 Task: Sort the products in the category "Hot Foods" by unit price (high first).
Action: Mouse moved to (294, 133)
Screenshot: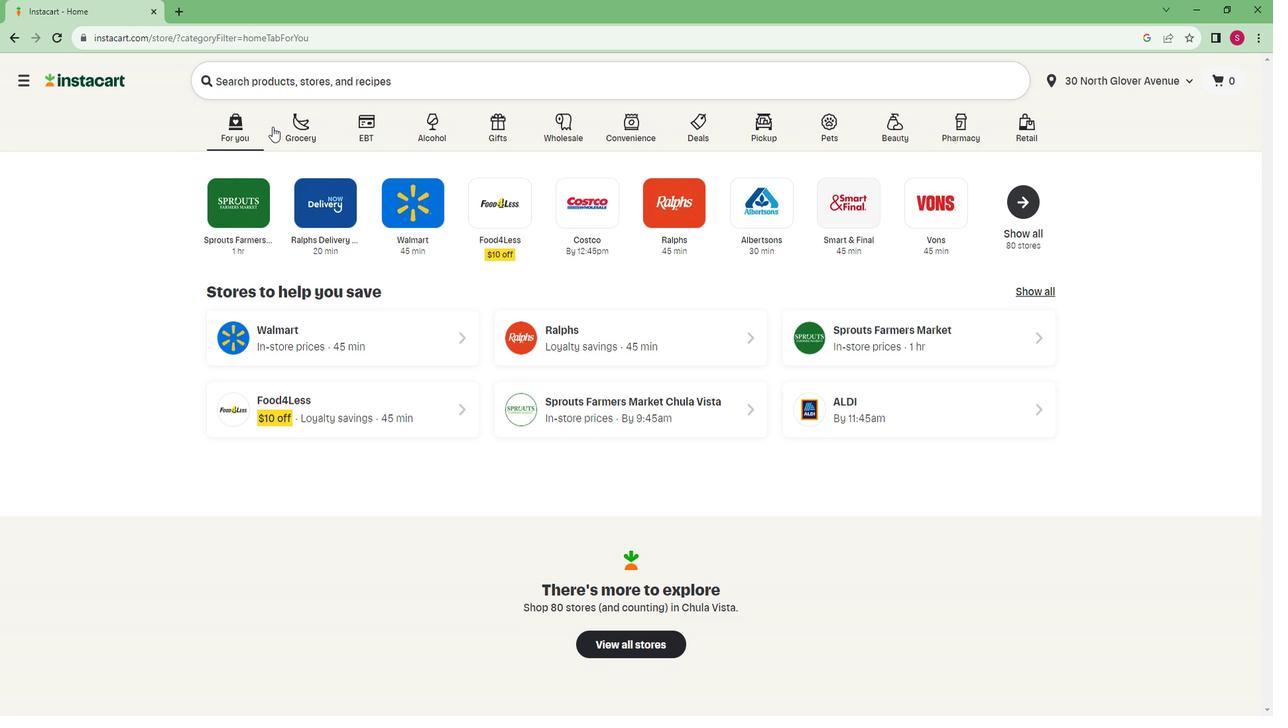 
Action: Mouse pressed left at (294, 133)
Screenshot: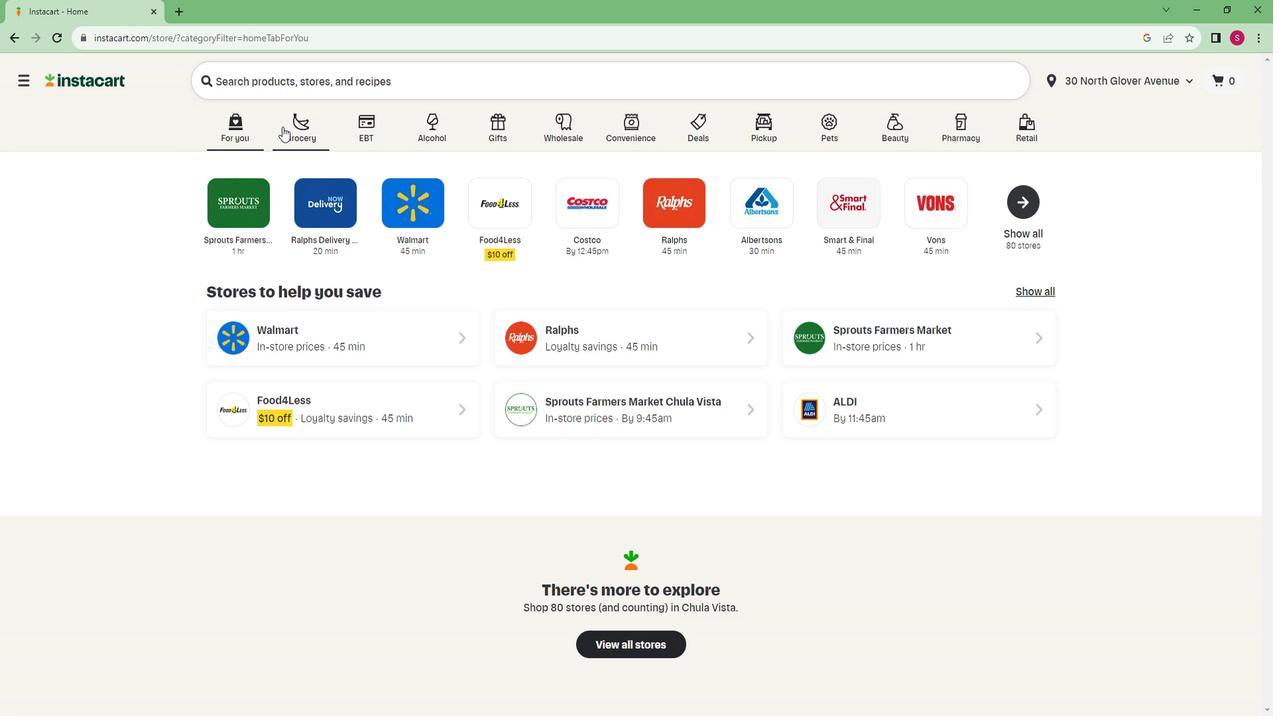 
Action: Mouse moved to (289, 354)
Screenshot: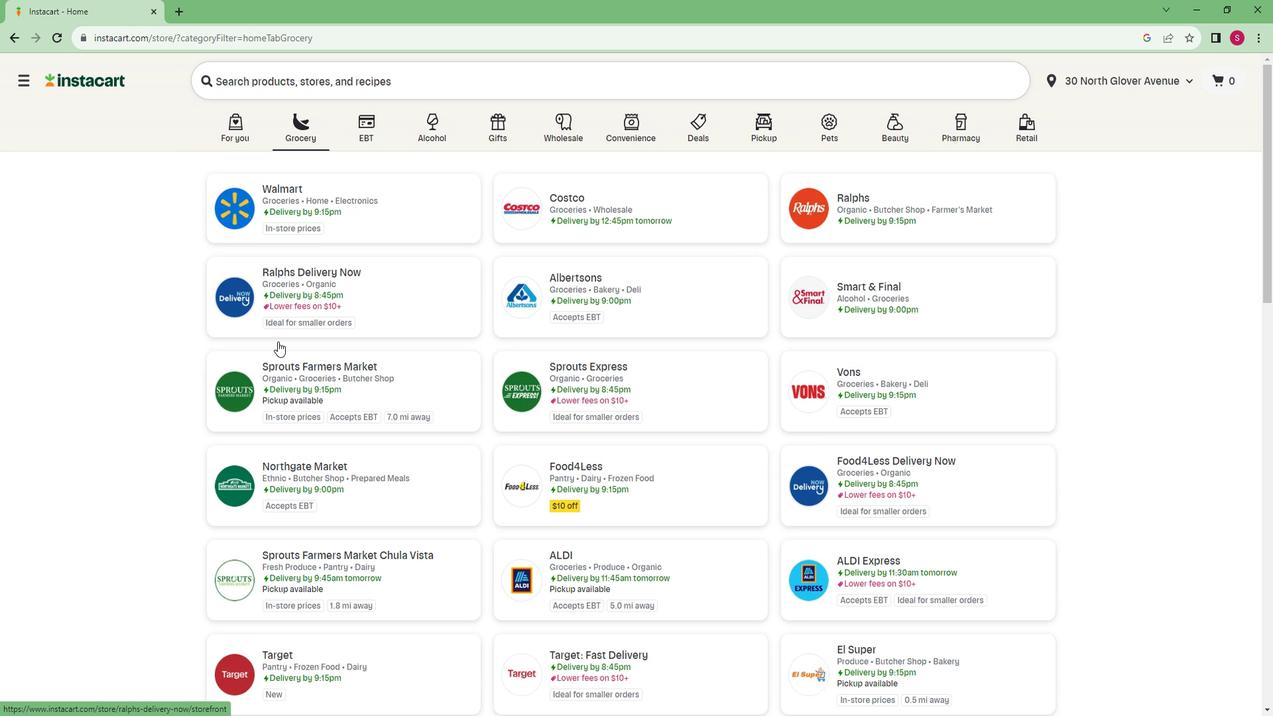 
Action: Mouse pressed left at (289, 354)
Screenshot: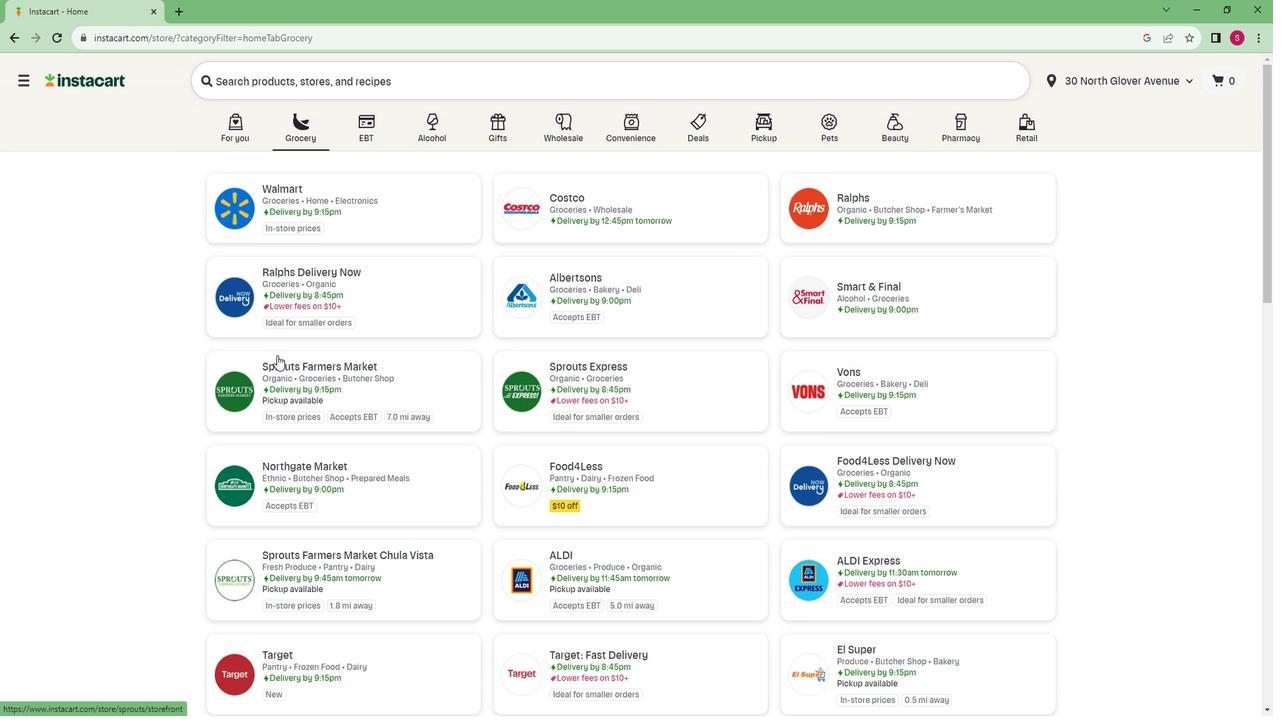 
Action: Mouse moved to (147, 454)
Screenshot: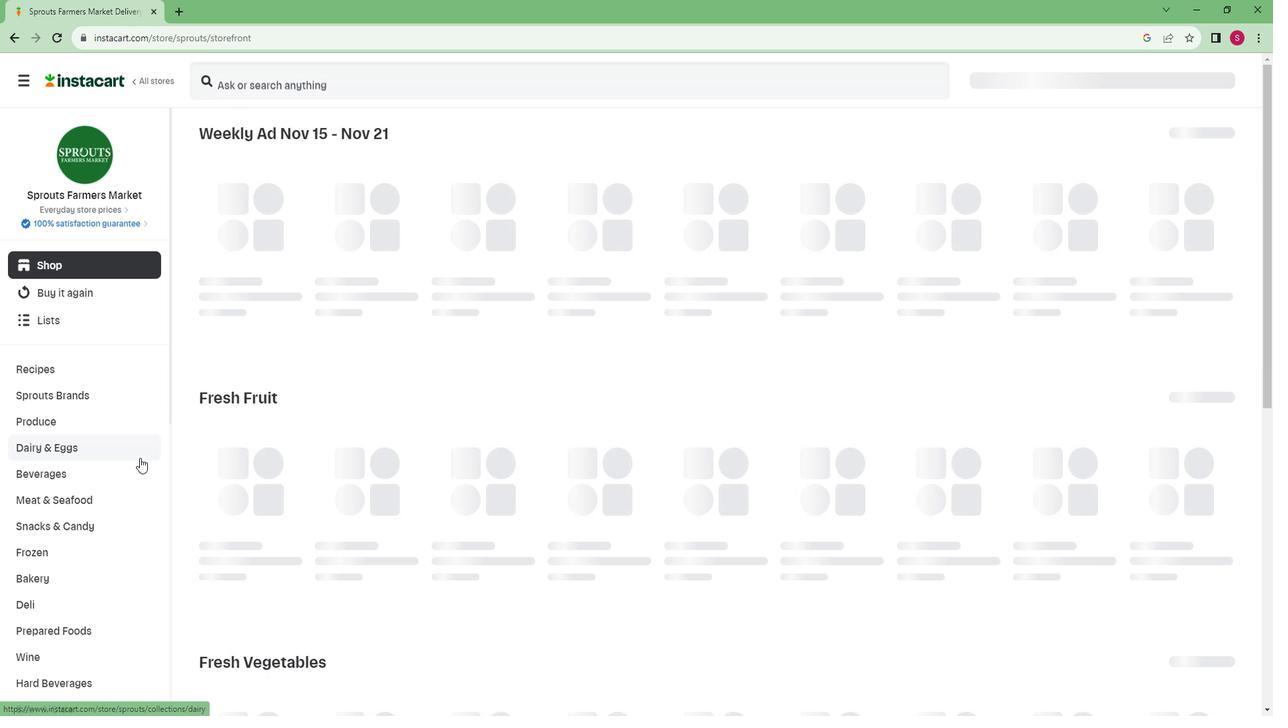 
Action: Mouse scrolled (147, 454) with delta (0, 0)
Screenshot: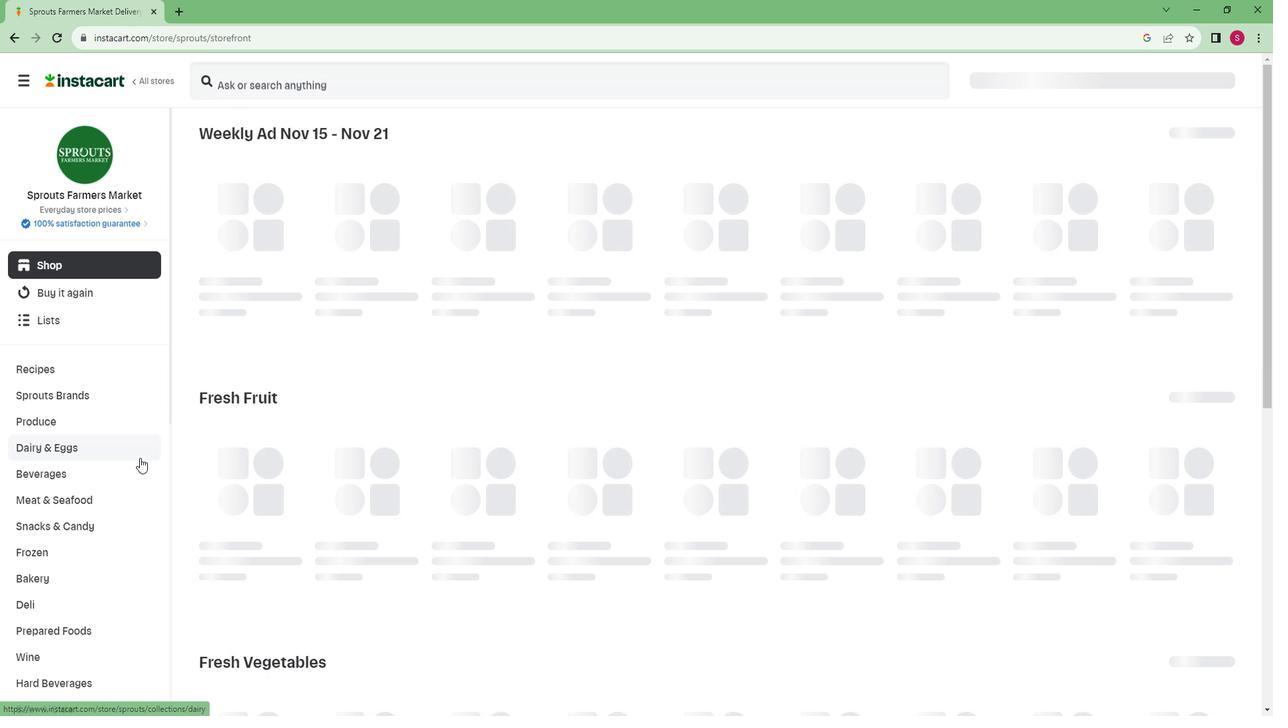 
Action: Mouse moved to (147, 454)
Screenshot: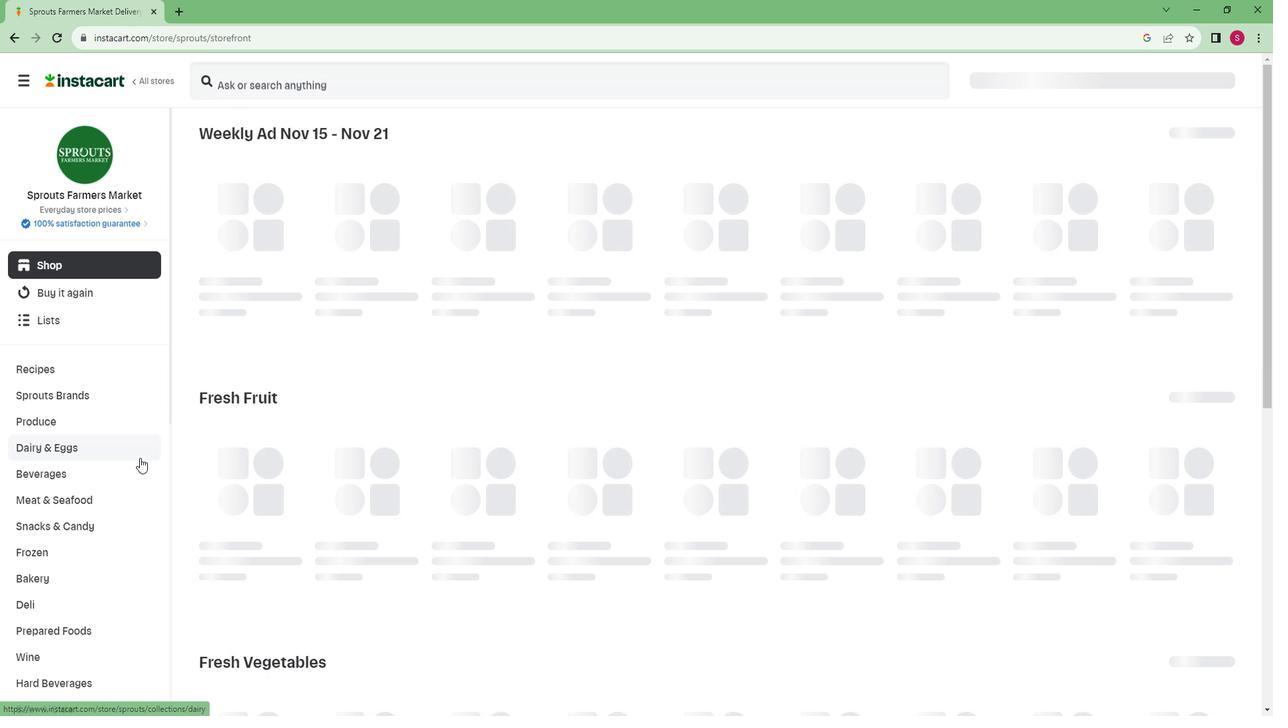 
Action: Mouse scrolled (147, 454) with delta (0, 0)
Screenshot: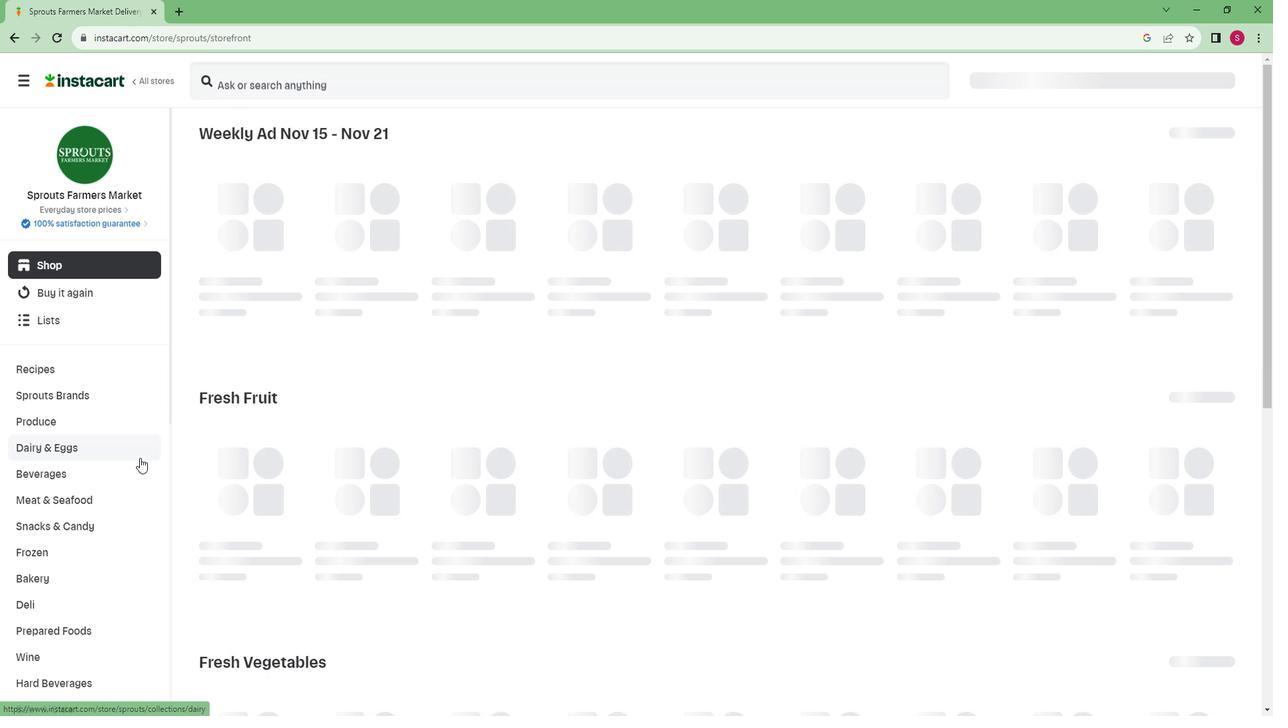 
Action: Mouse moved to (145, 455)
Screenshot: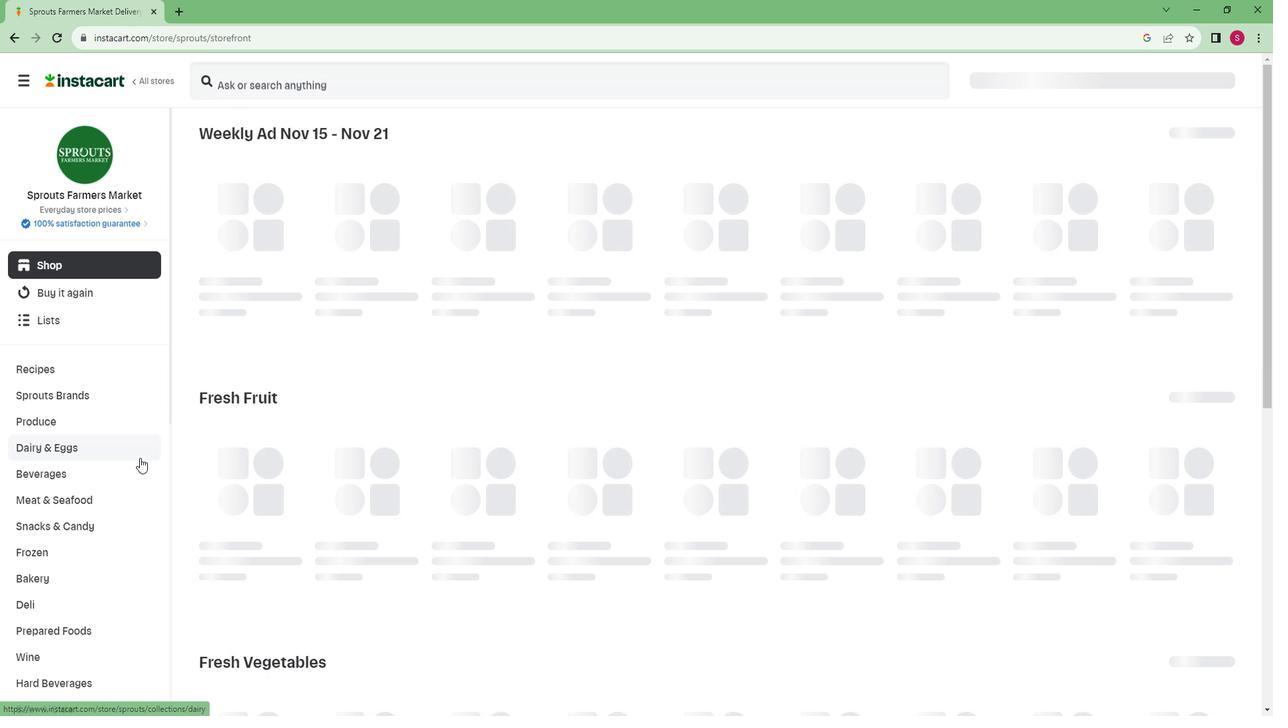 
Action: Mouse scrolled (145, 454) with delta (0, 0)
Screenshot: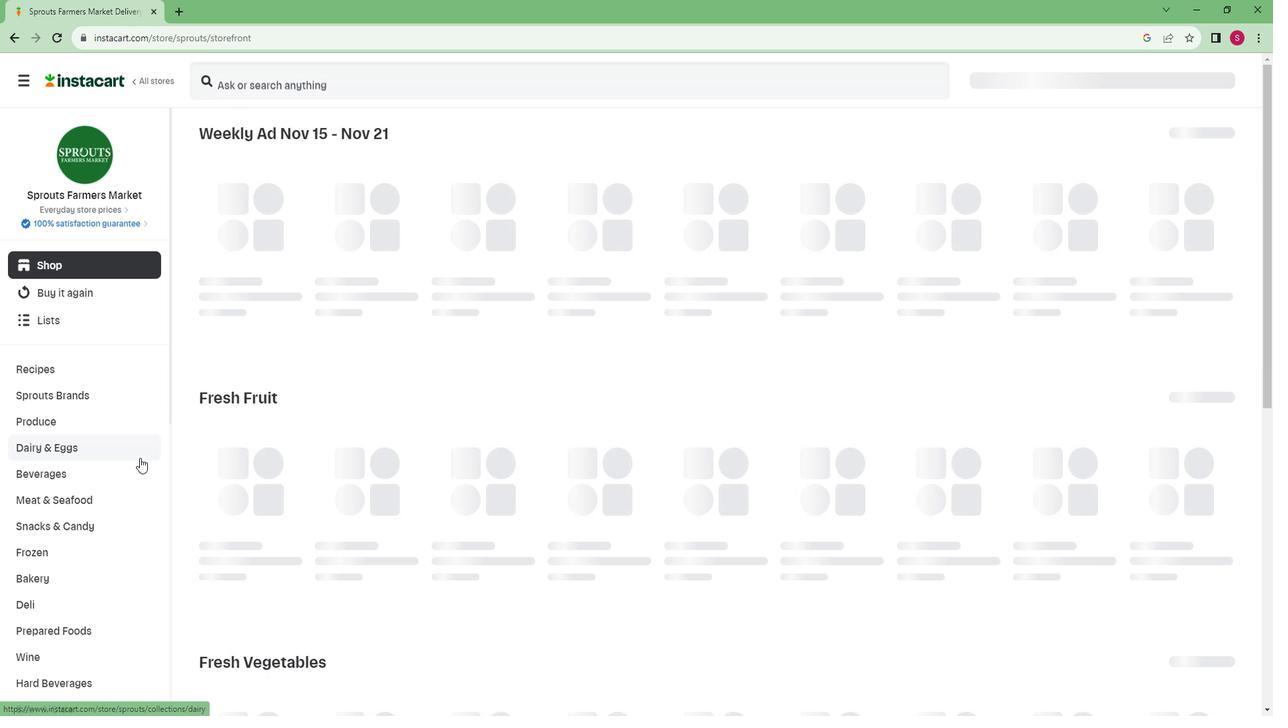 
Action: Mouse moved to (145, 455)
Screenshot: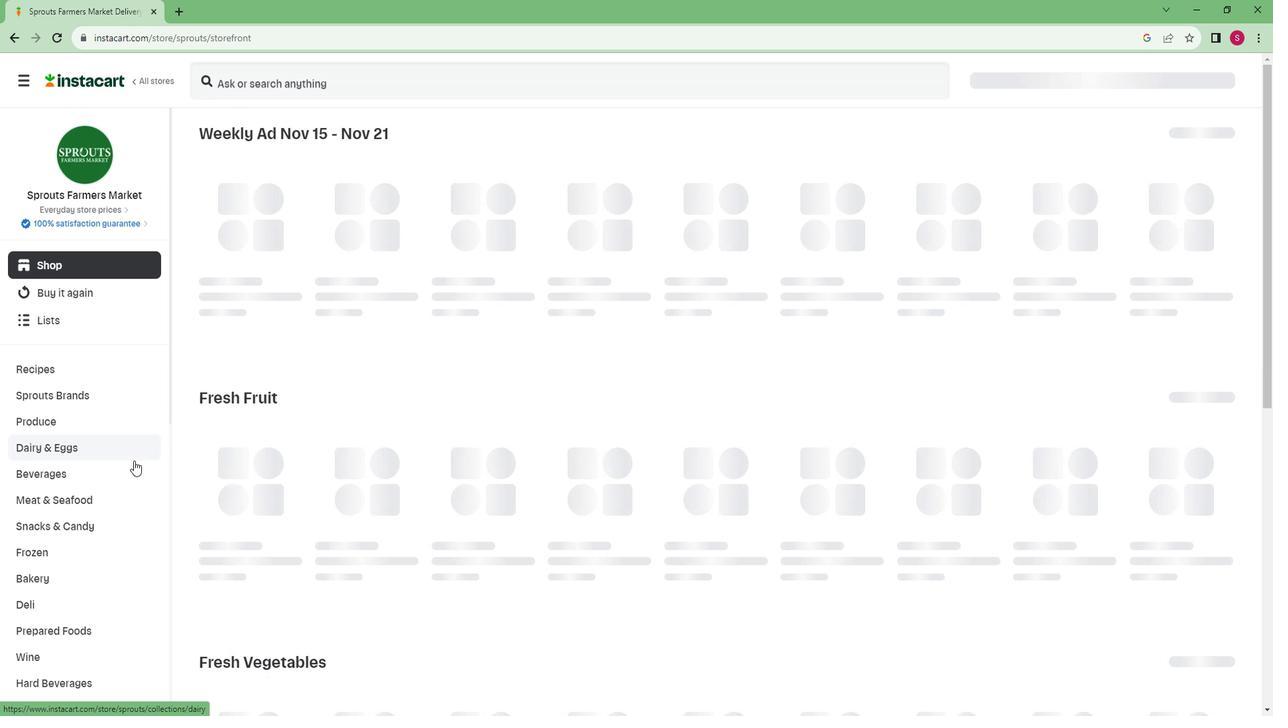 
Action: Mouse scrolled (145, 454) with delta (0, 0)
Screenshot: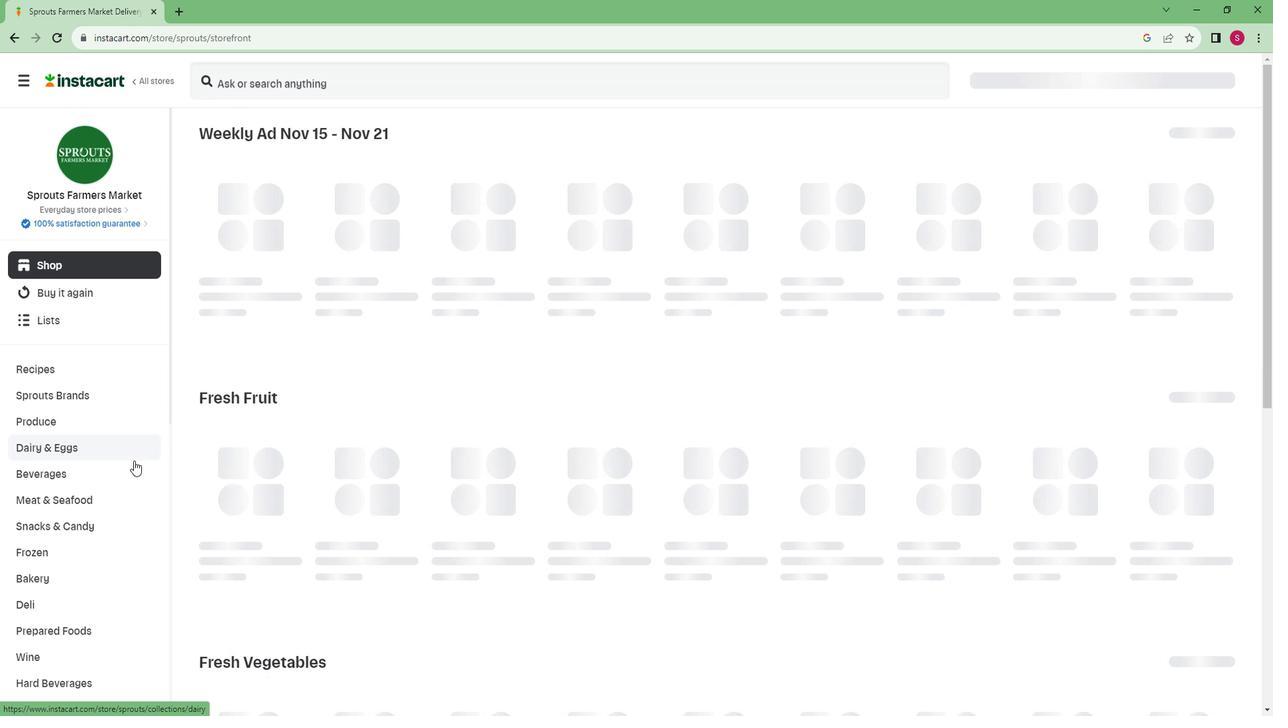 
Action: Mouse scrolled (145, 454) with delta (0, 0)
Screenshot: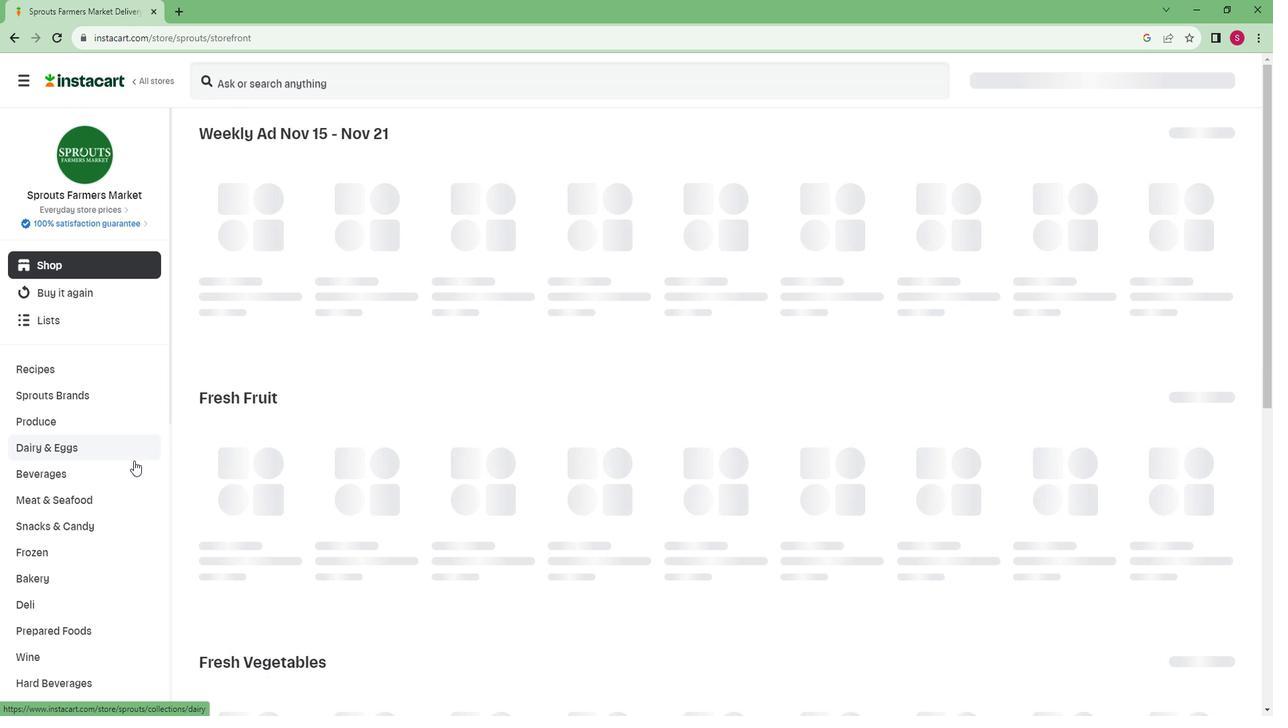 
Action: Mouse scrolled (145, 454) with delta (0, 0)
Screenshot: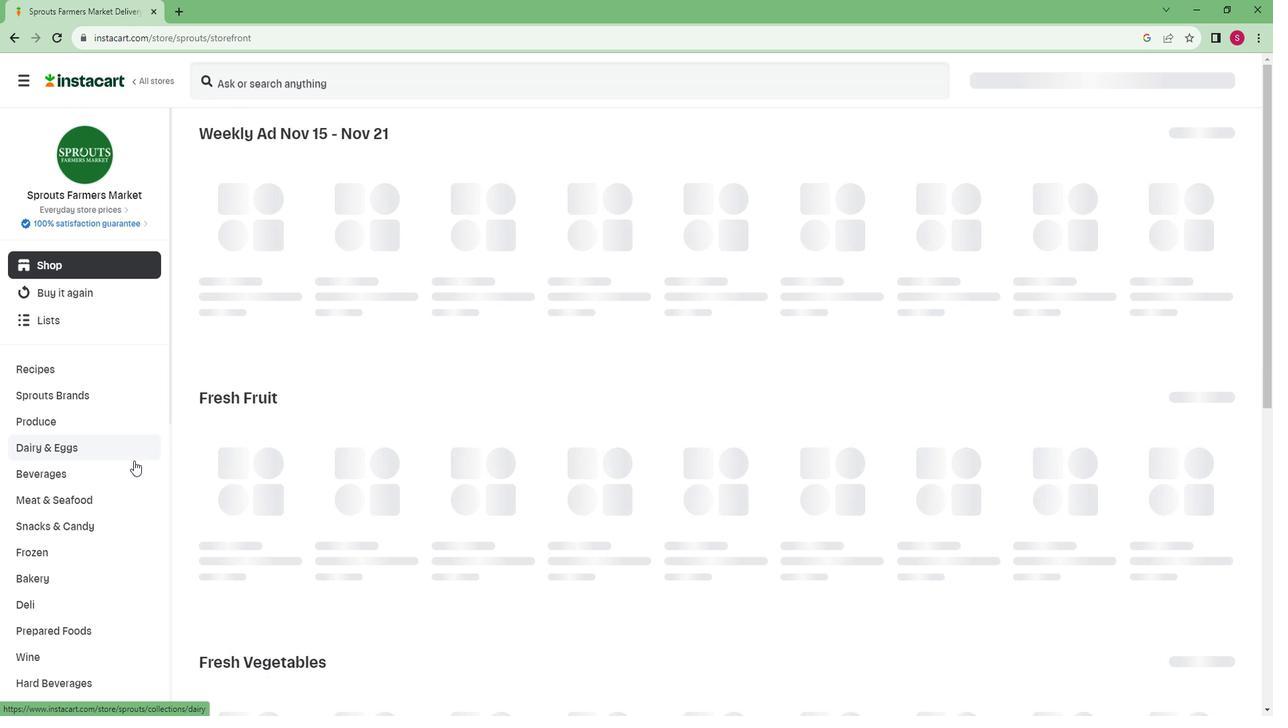
Action: Mouse scrolled (145, 454) with delta (0, 0)
Screenshot: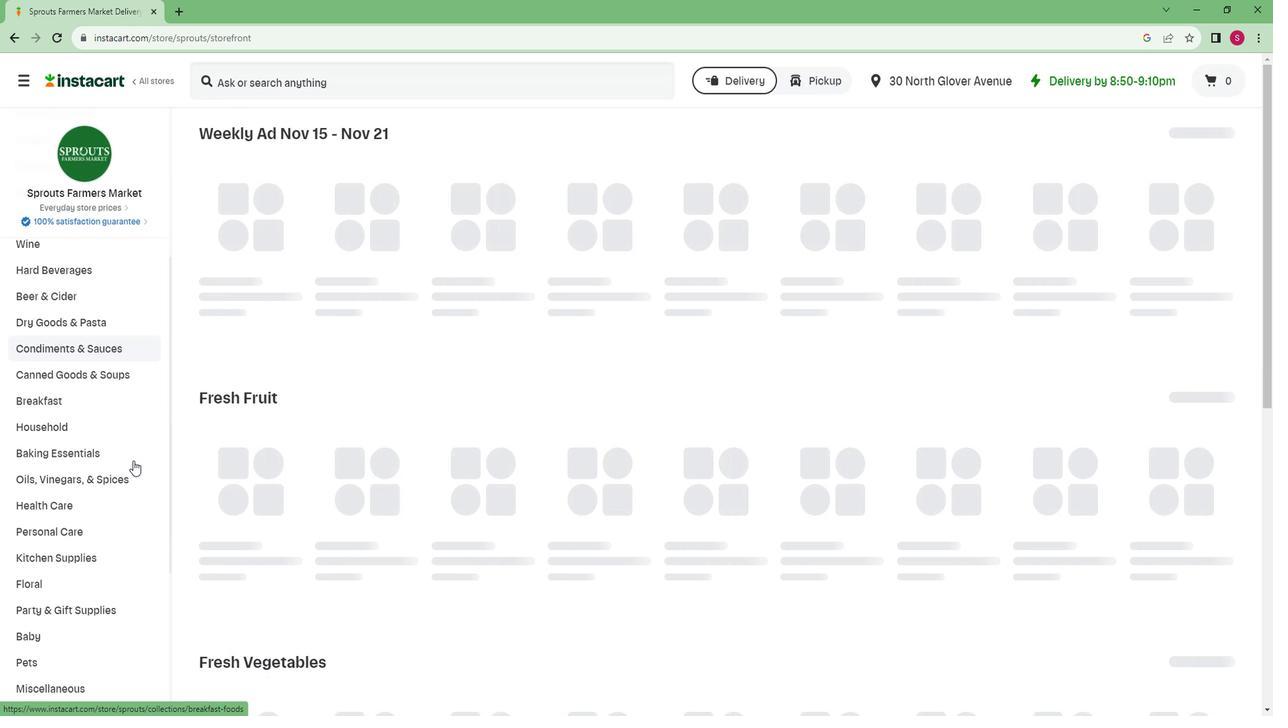 
Action: Mouse scrolled (145, 454) with delta (0, 0)
Screenshot: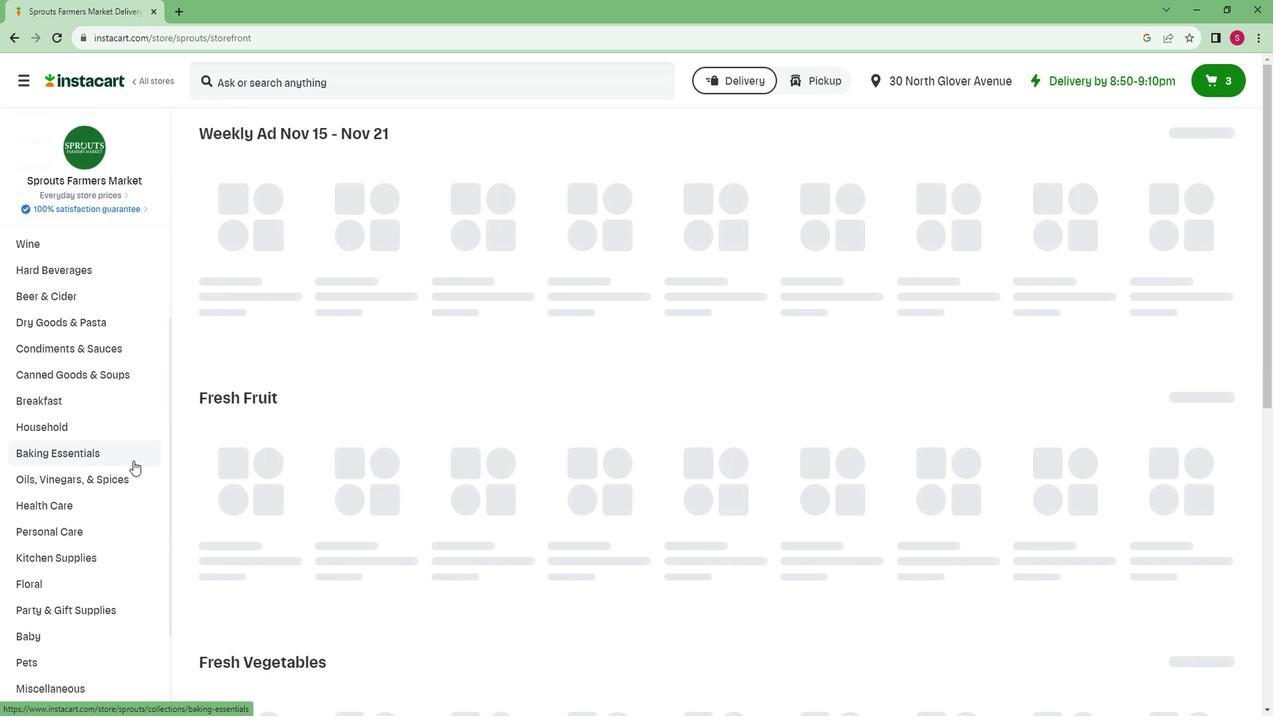 
Action: Mouse scrolled (145, 454) with delta (0, 0)
Screenshot: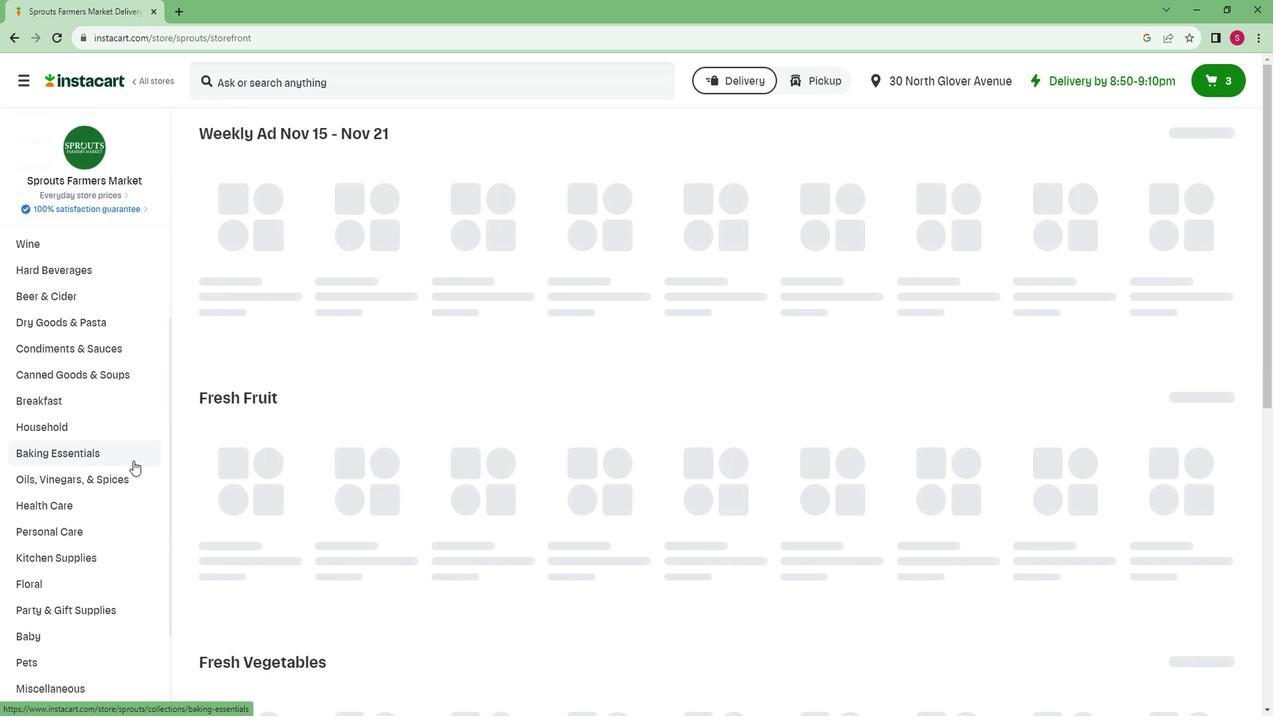 
Action: Mouse scrolled (145, 454) with delta (0, 0)
Screenshot: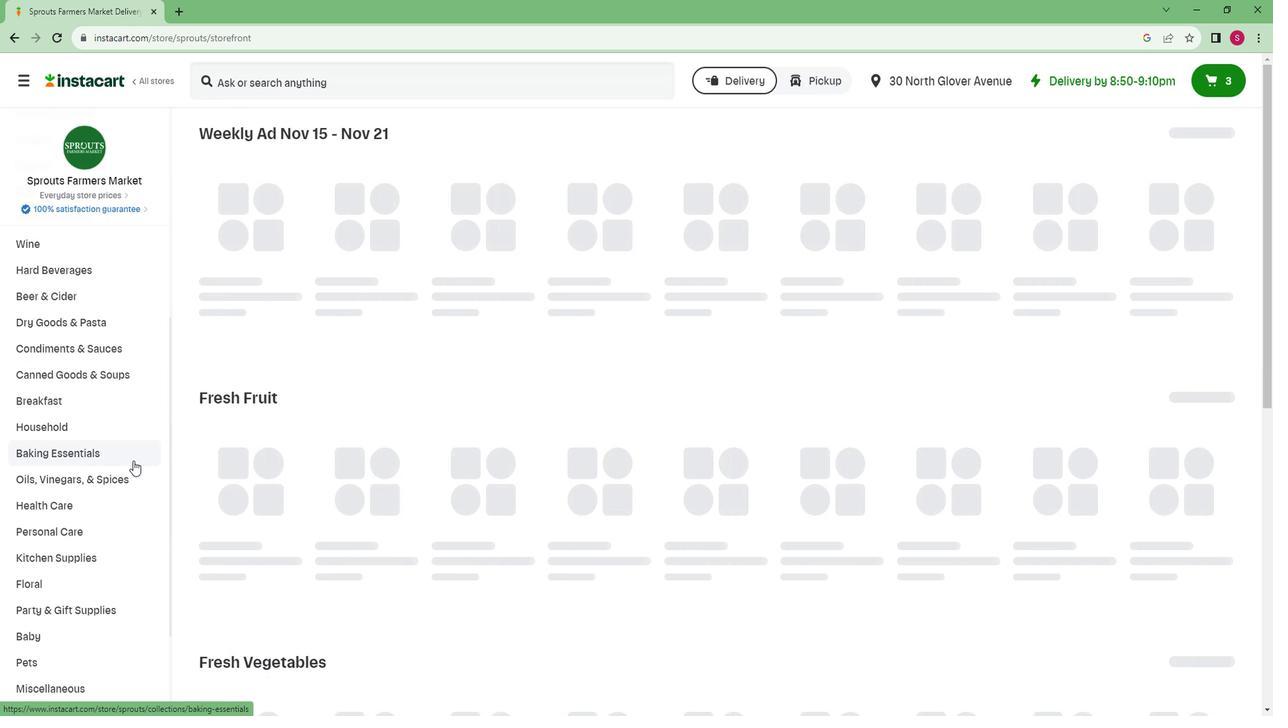 
Action: Mouse scrolled (145, 454) with delta (0, 0)
Screenshot: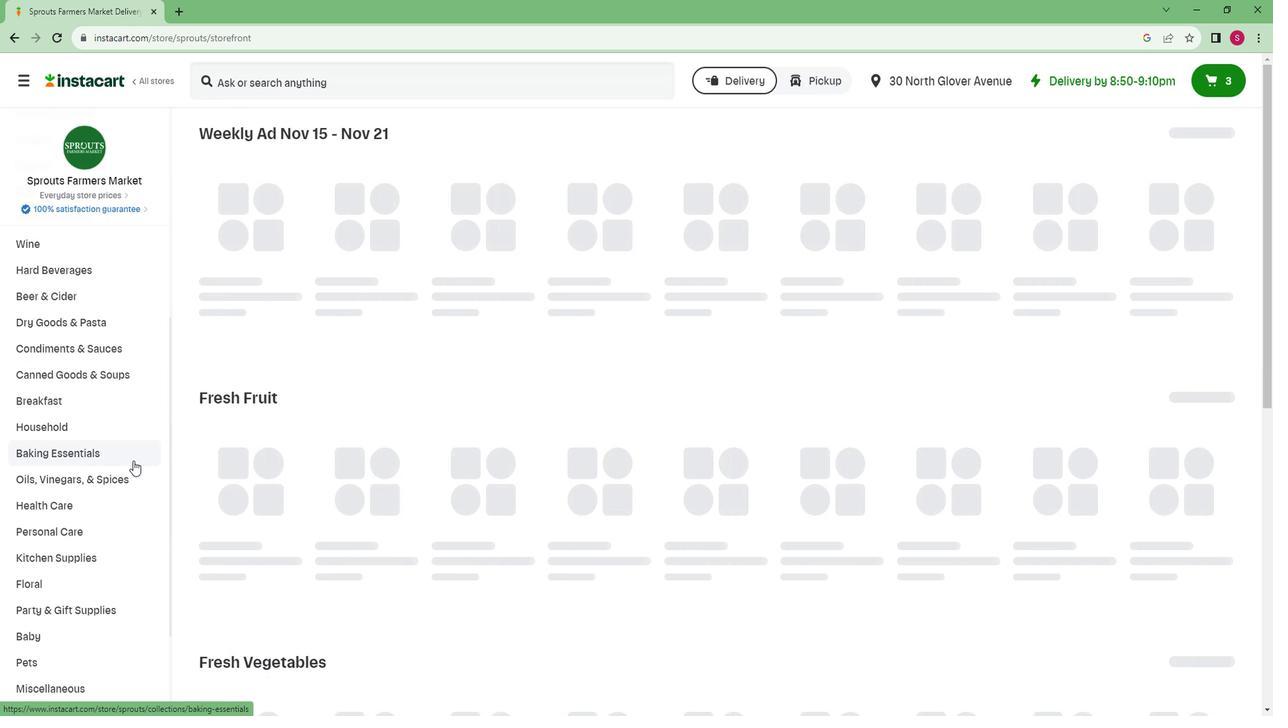 
Action: Mouse moved to (41, 688)
Screenshot: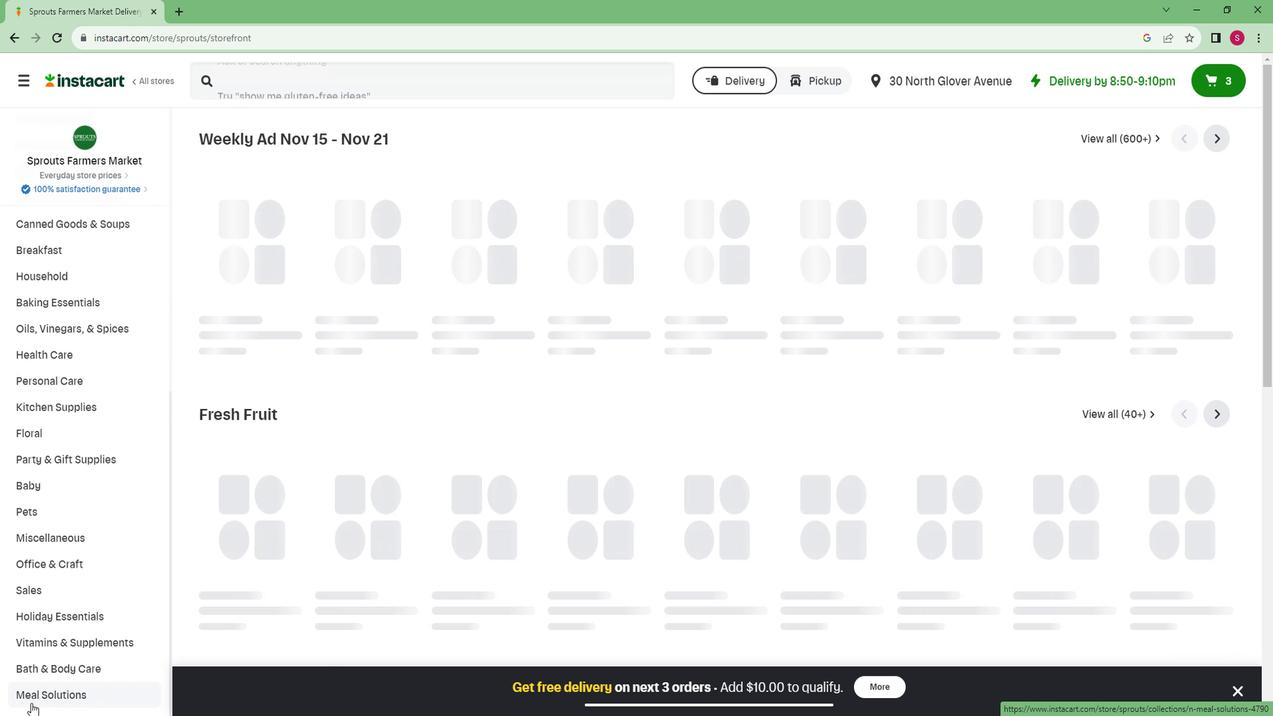 
Action: Mouse pressed left at (41, 688)
Screenshot: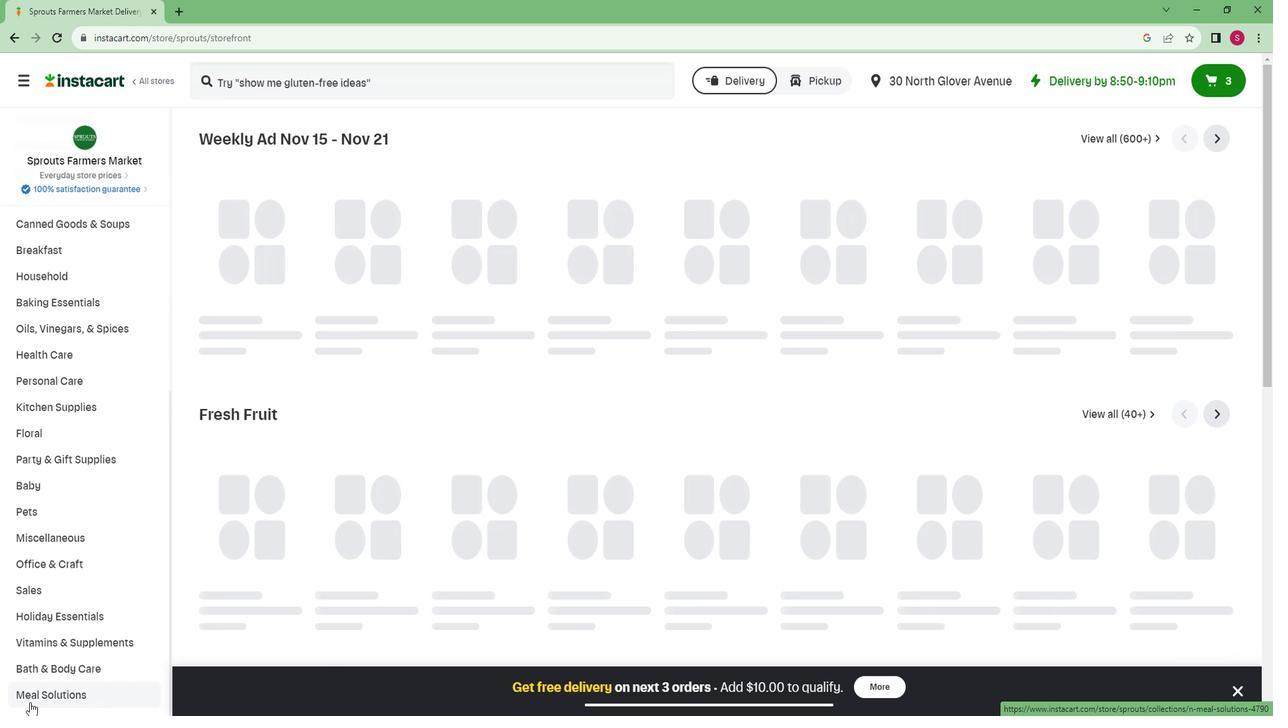 
Action: Mouse moved to (46, 660)
Screenshot: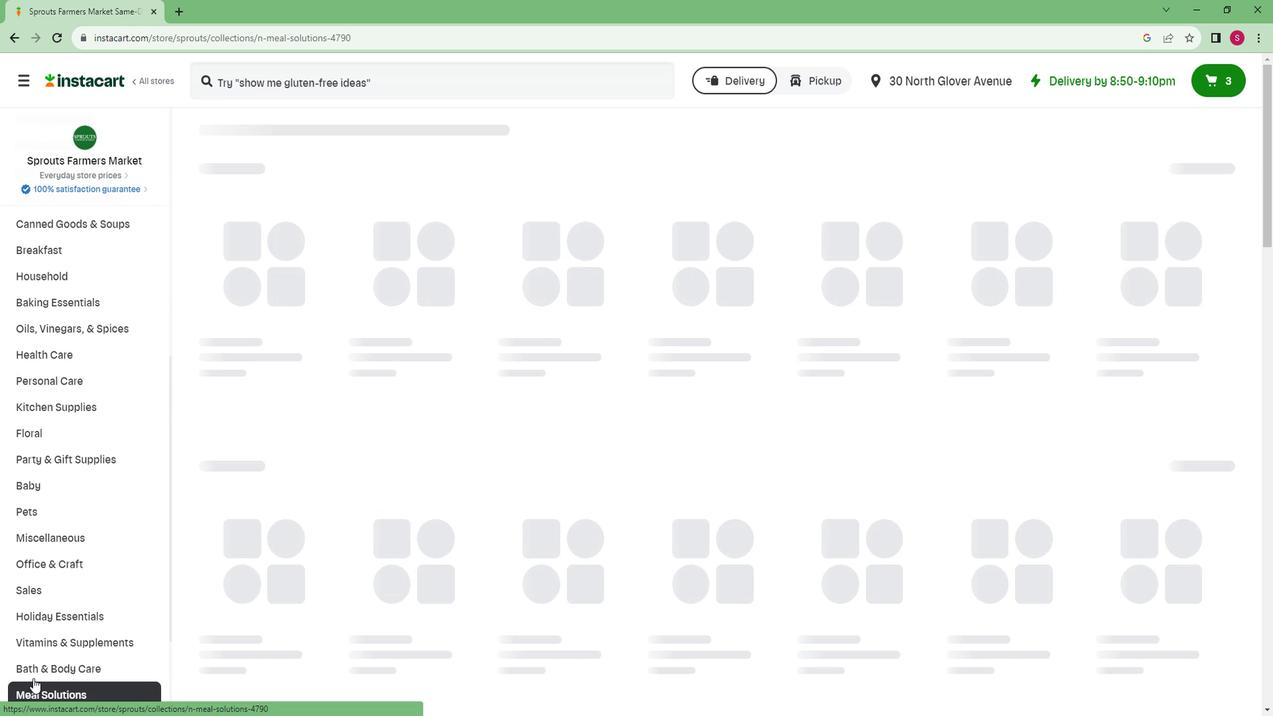 
Action: Mouse scrolled (46, 659) with delta (0, 0)
Screenshot: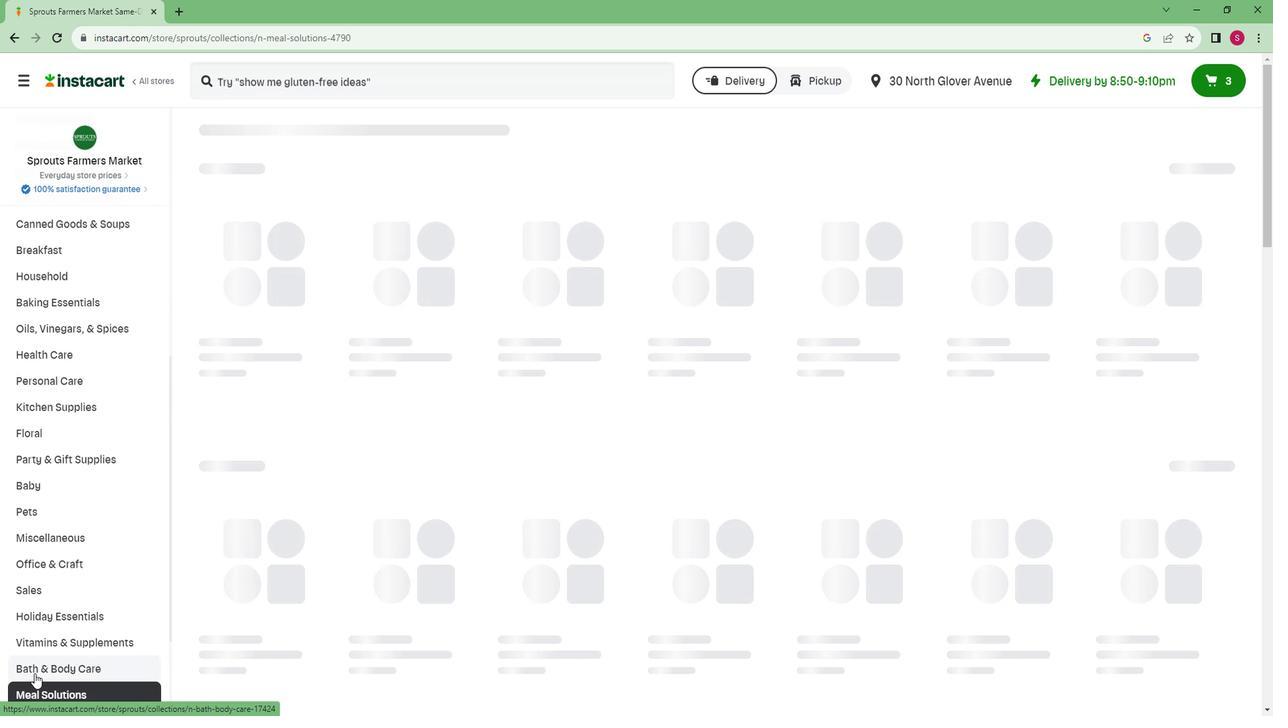 
Action: Mouse scrolled (46, 659) with delta (0, 0)
Screenshot: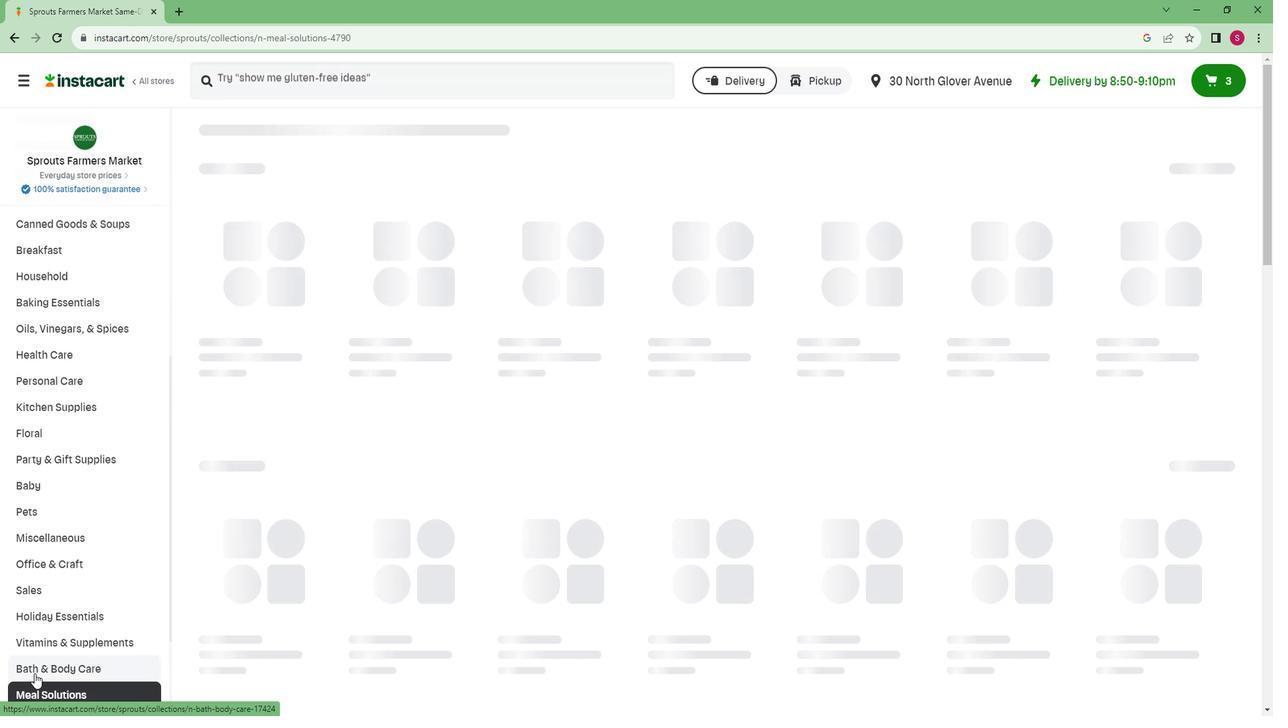 
Action: Mouse scrolled (46, 659) with delta (0, 0)
Screenshot: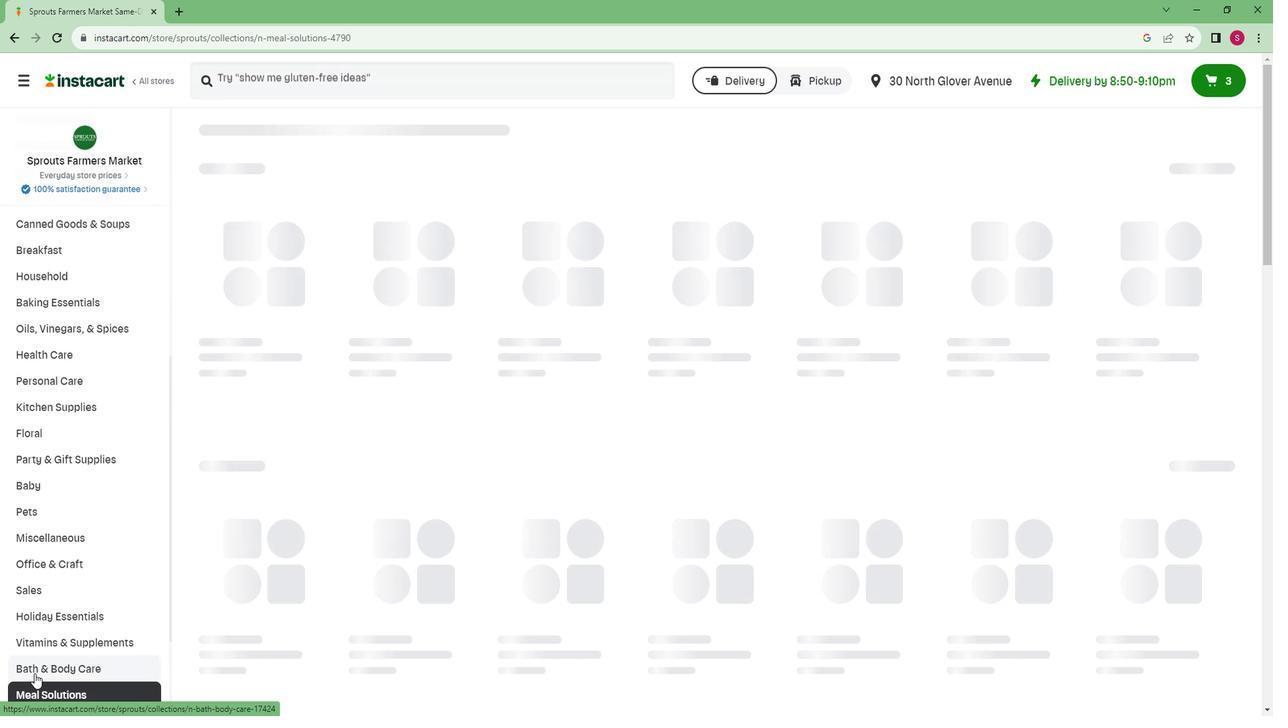 
Action: Mouse scrolled (46, 659) with delta (0, 0)
Screenshot: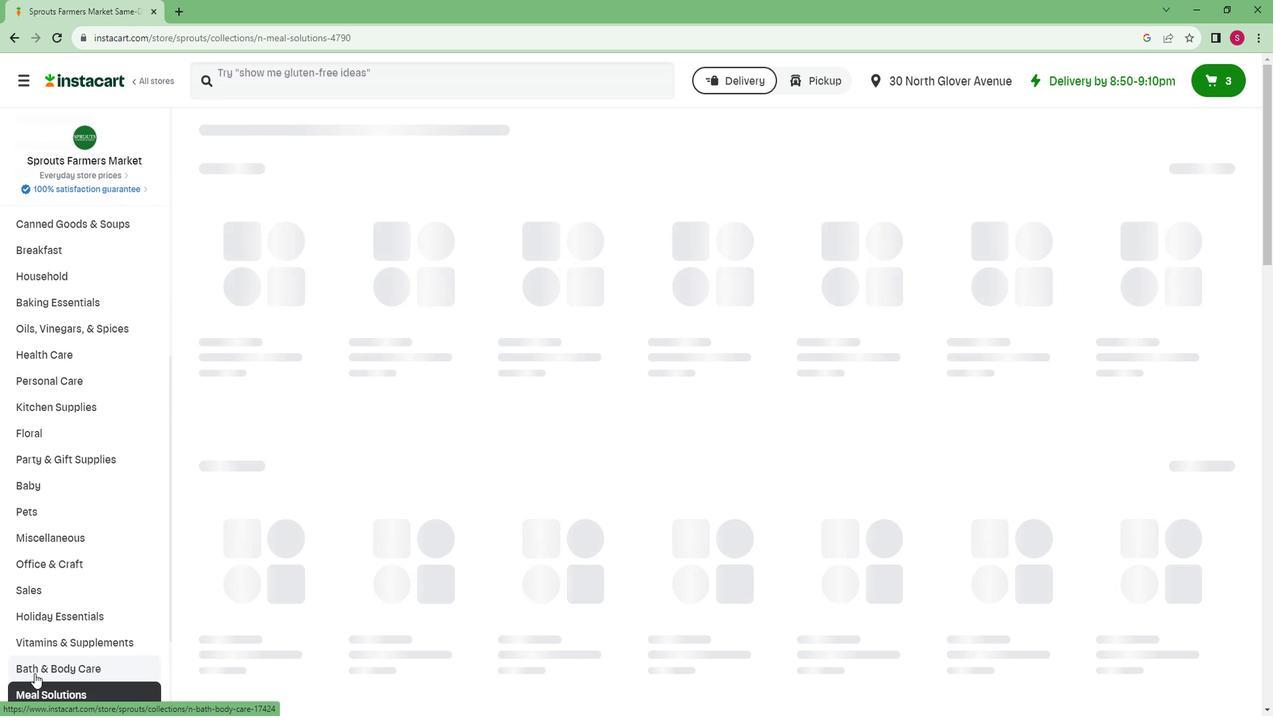 
Action: Mouse scrolled (46, 659) with delta (0, 0)
Screenshot: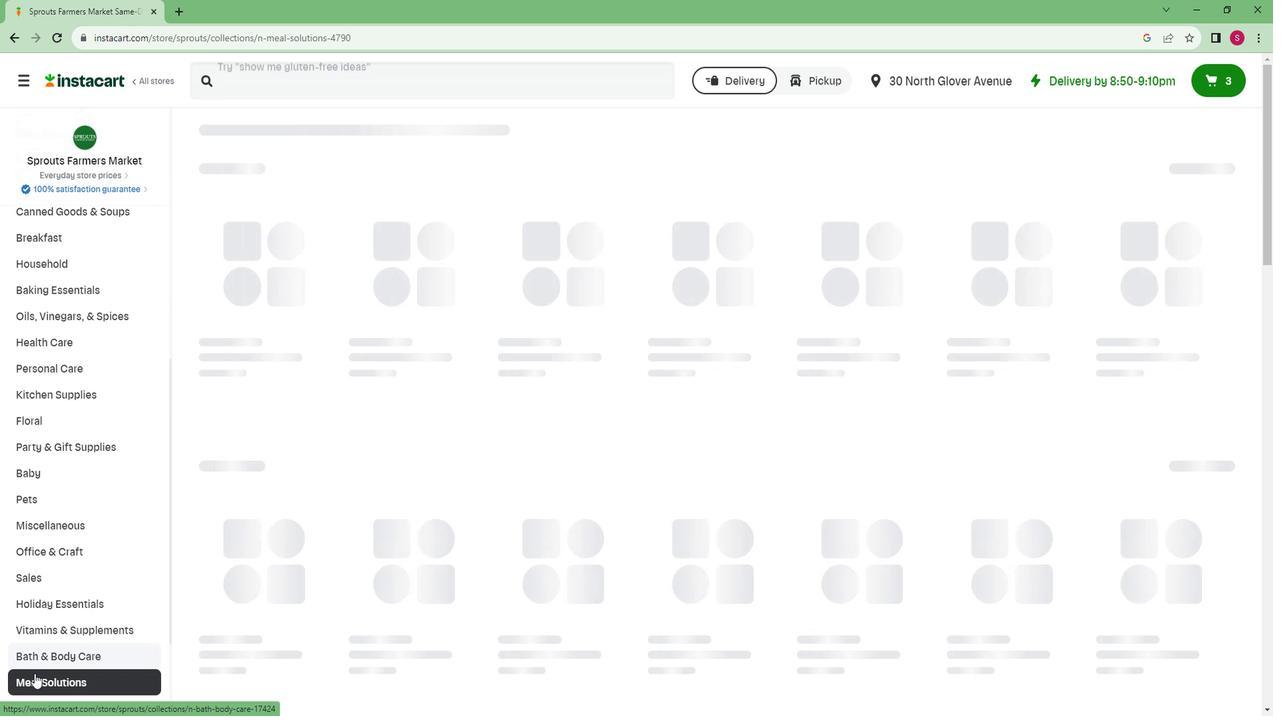 
Action: Mouse moved to (64, 572)
Screenshot: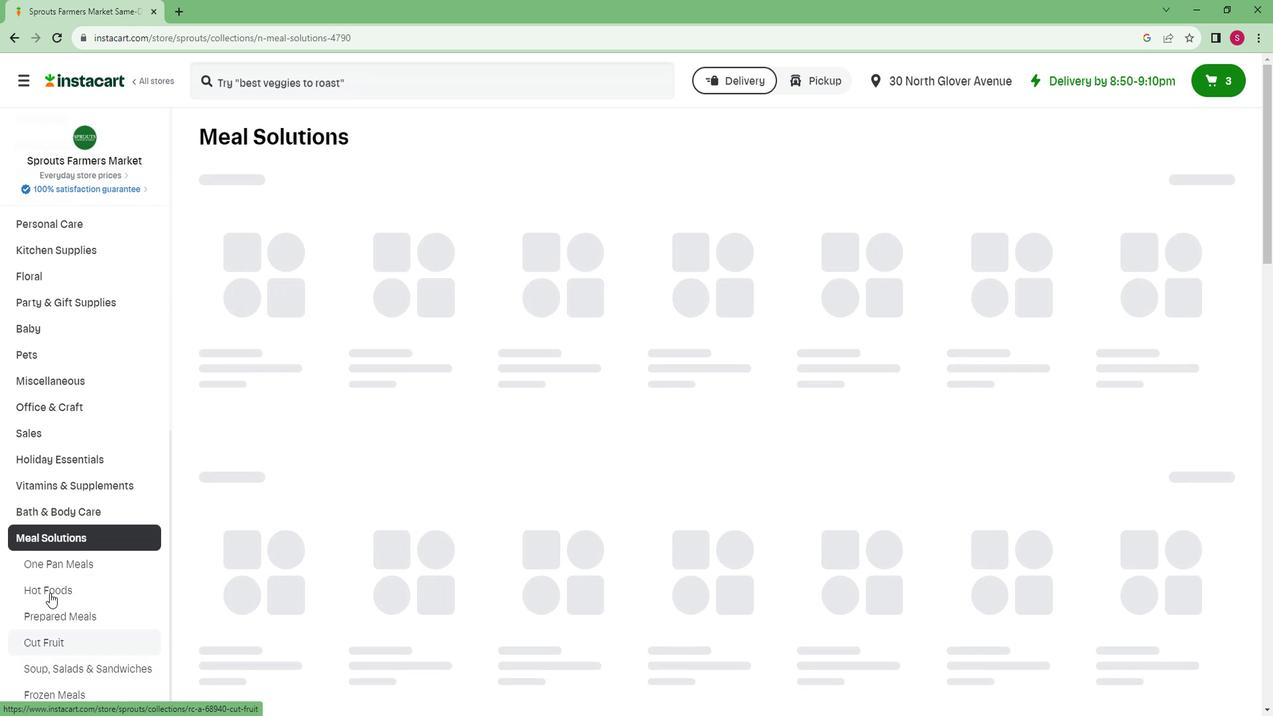 
Action: Mouse pressed left at (64, 572)
Screenshot: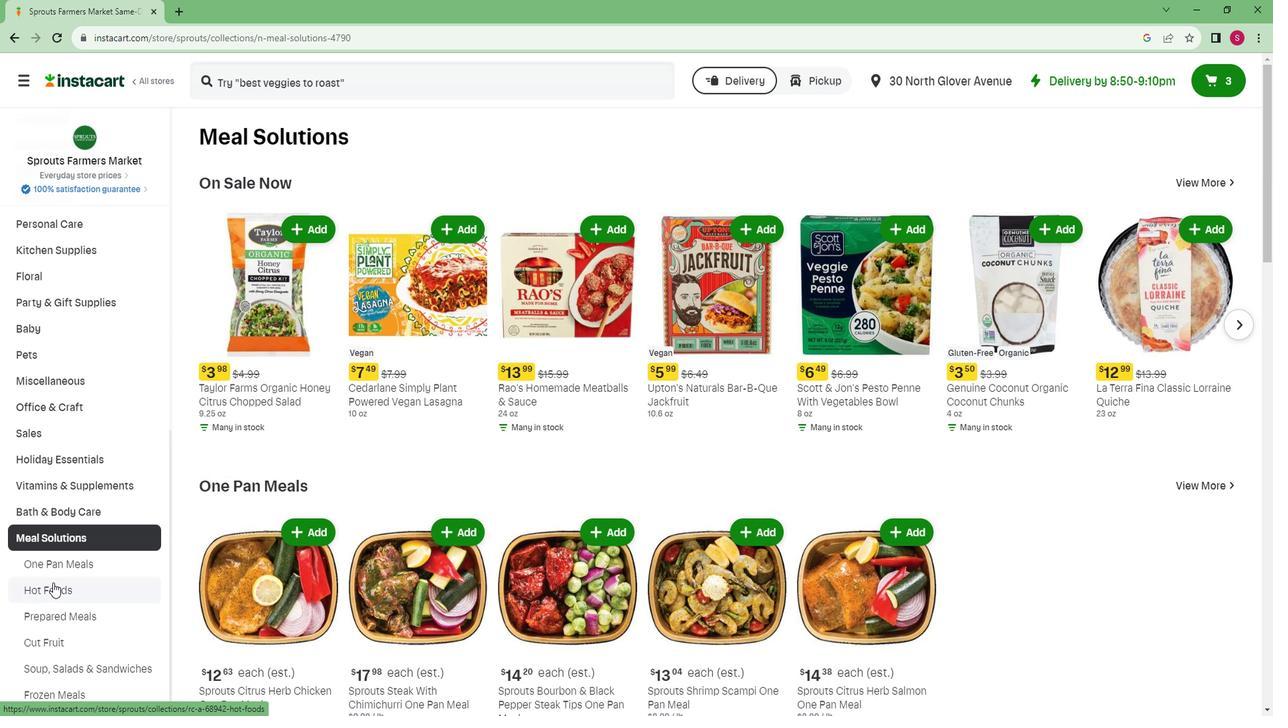 
Action: Mouse moved to (1173, 178)
Screenshot: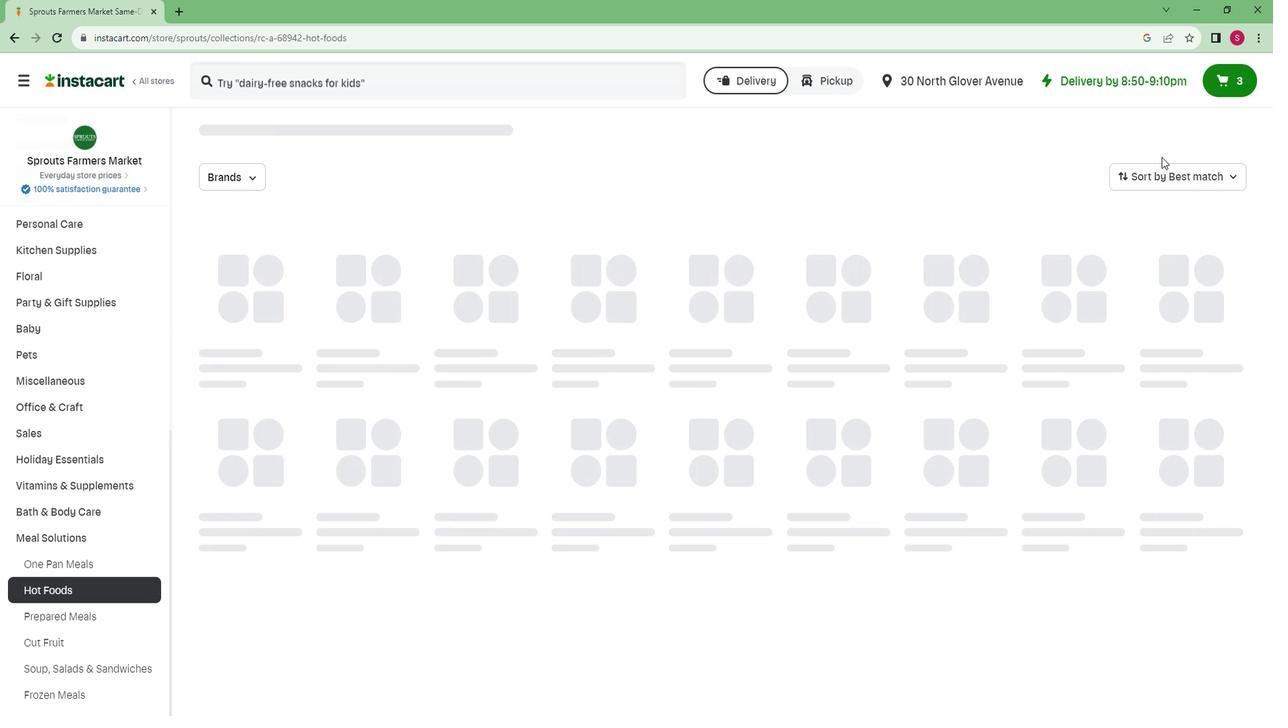 
Action: Mouse pressed left at (1173, 178)
Screenshot: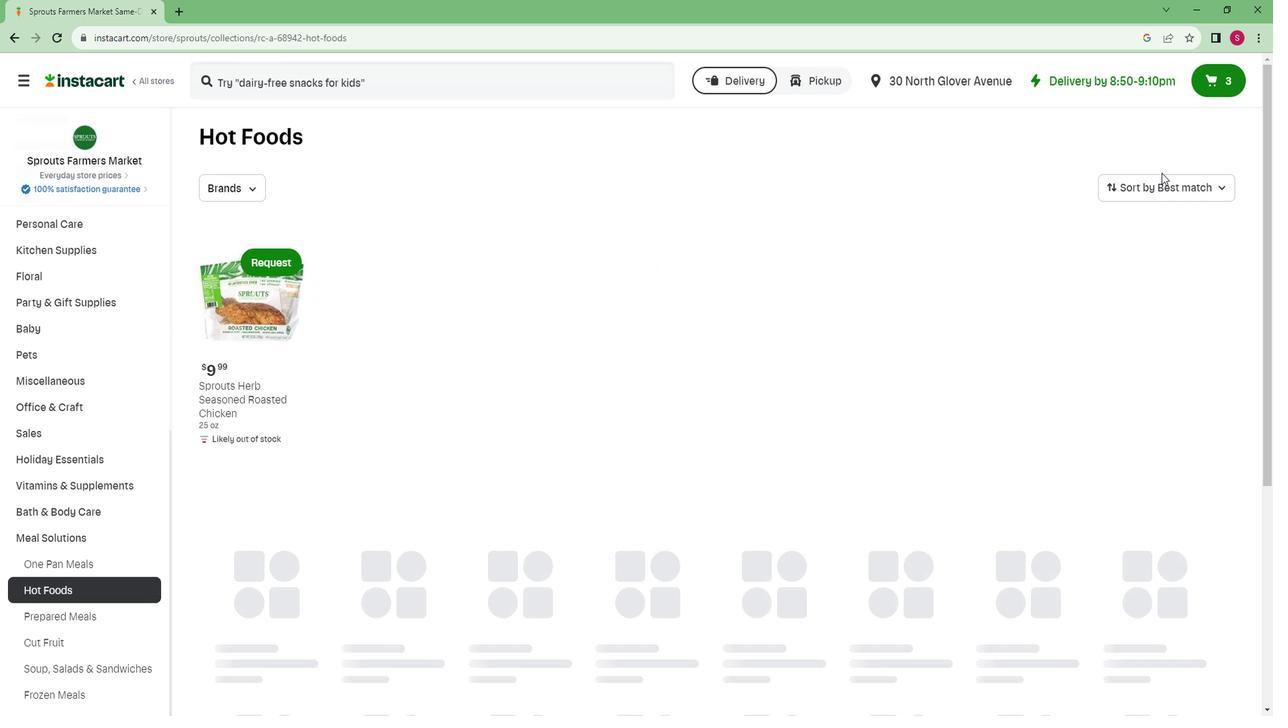 
Action: Mouse moved to (1169, 195)
Screenshot: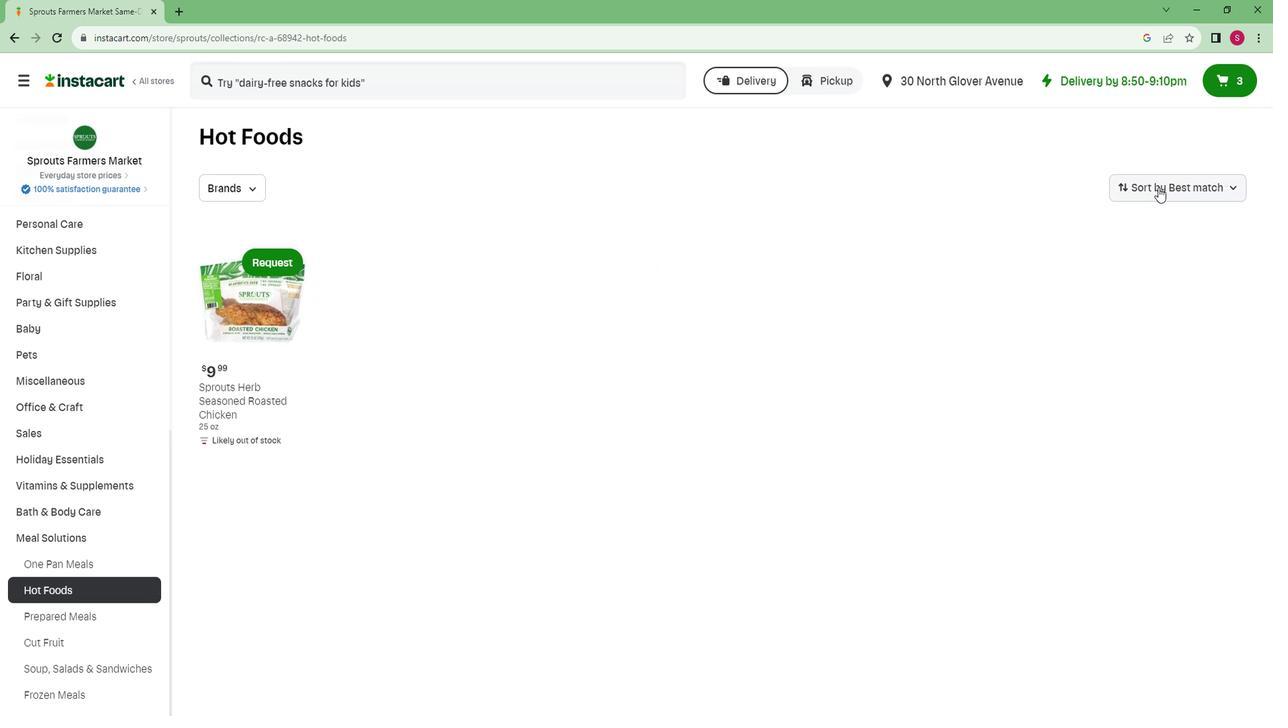 
Action: Mouse pressed left at (1169, 195)
Screenshot: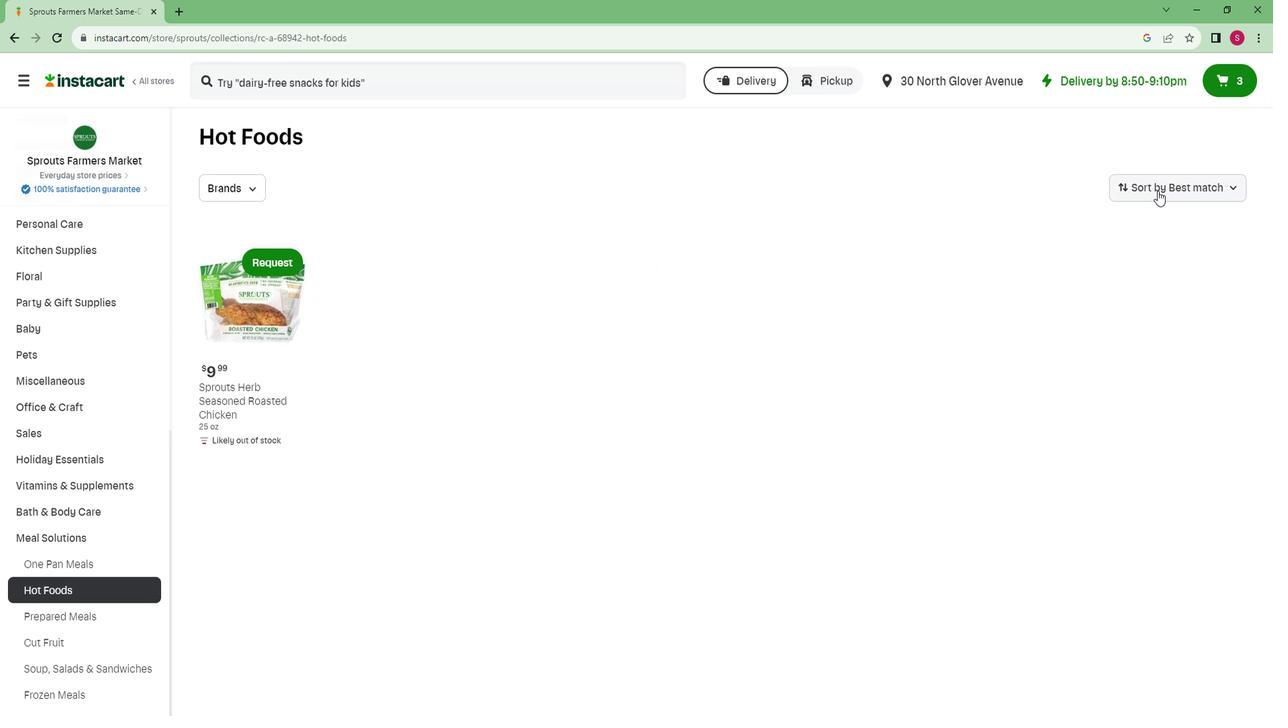 
Action: Mouse moved to (1143, 348)
Screenshot: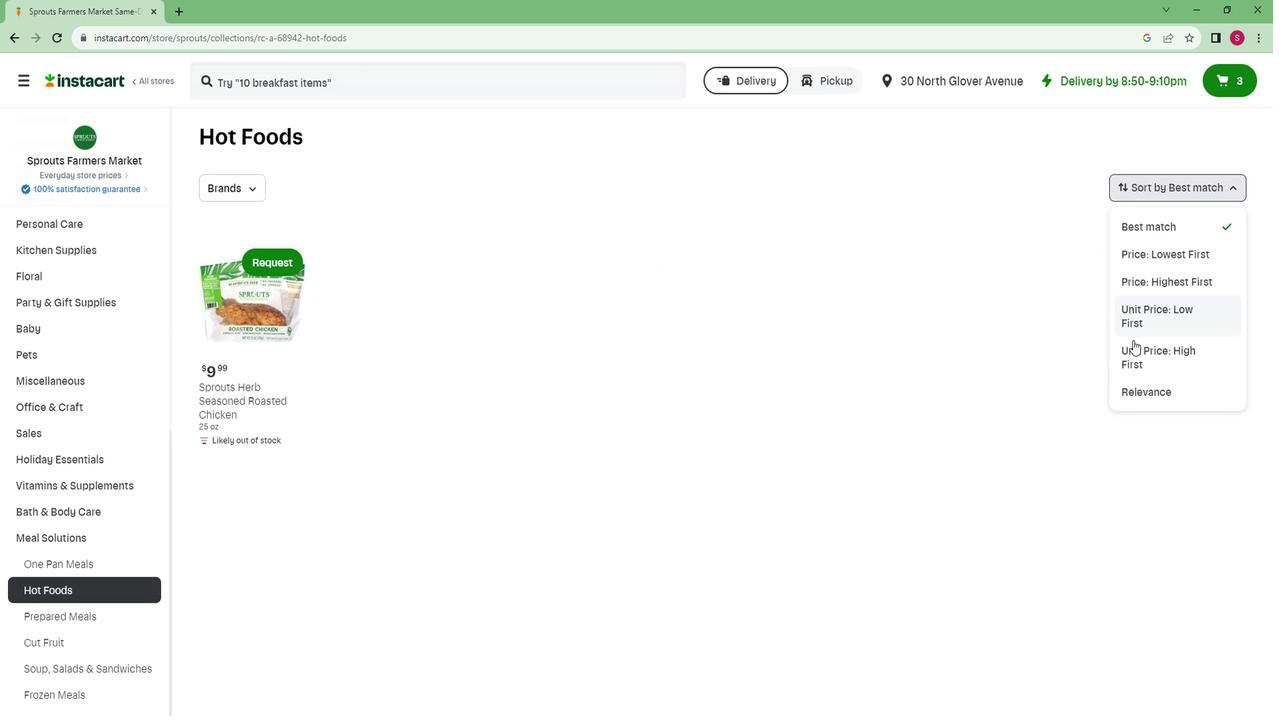 
Action: Mouse pressed left at (1143, 348)
Screenshot: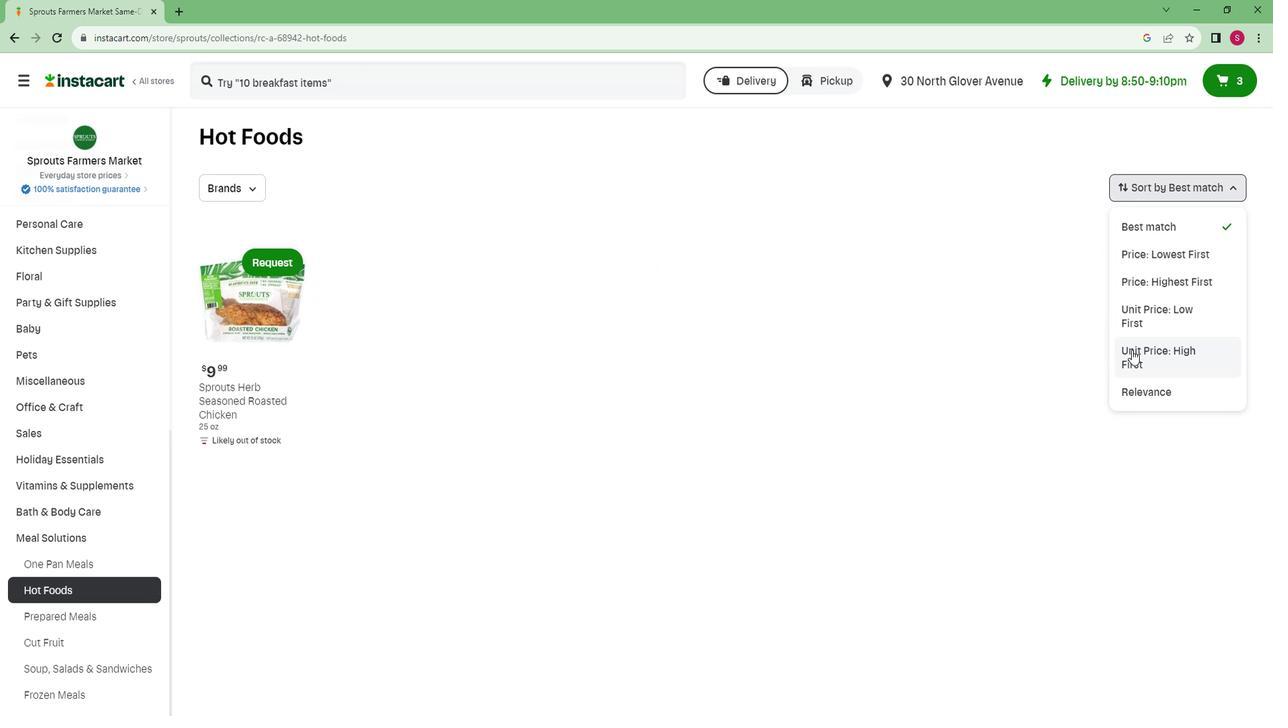 
Action: Mouse moved to (547, 249)
Screenshot: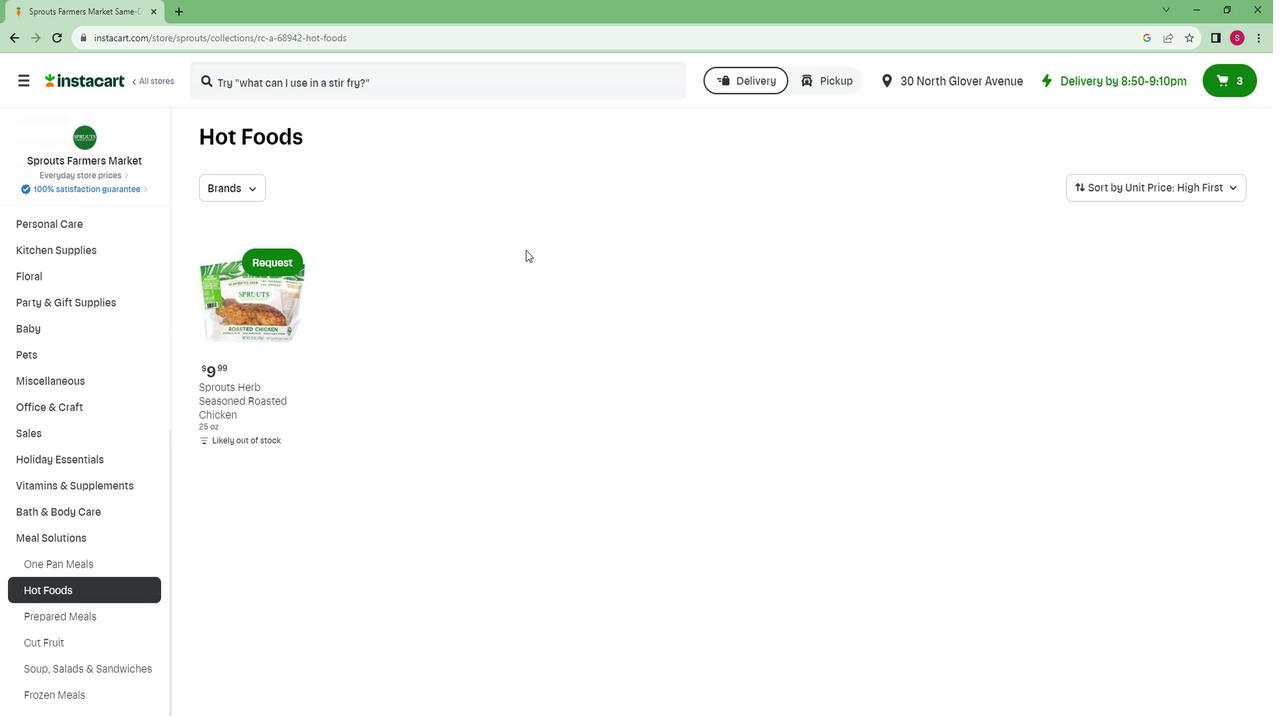 
